 Task: Add Sprouts Organic Canola Oil to the cart.
Action: Mouse moved to (17, 71)
Screenshot: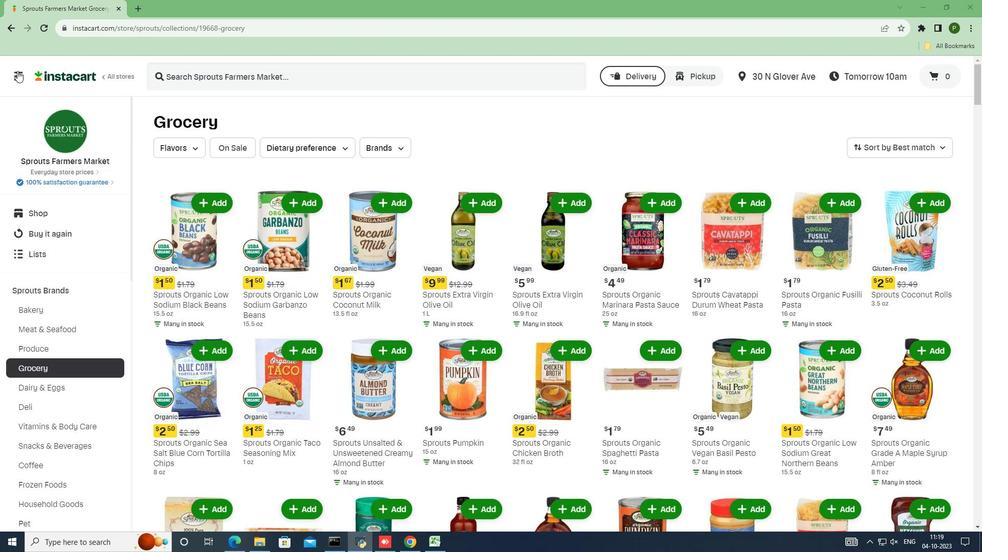 
Action: Mouse pressed left at (17, 71)
Screenshot: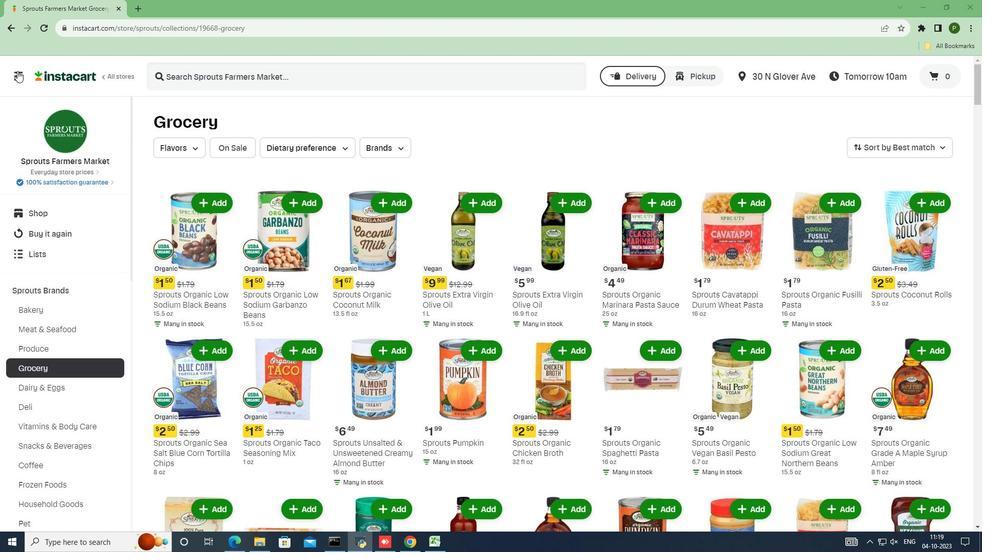 
Action: Mouse moved to (49, 288)
Screenshot: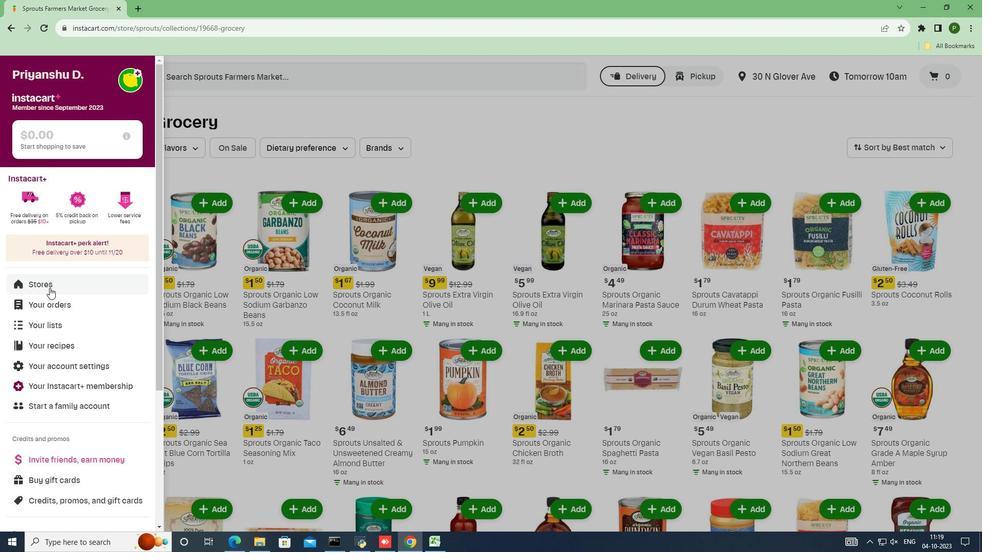 
Action: Mouse pressed left at (49, 288)
Screenshot: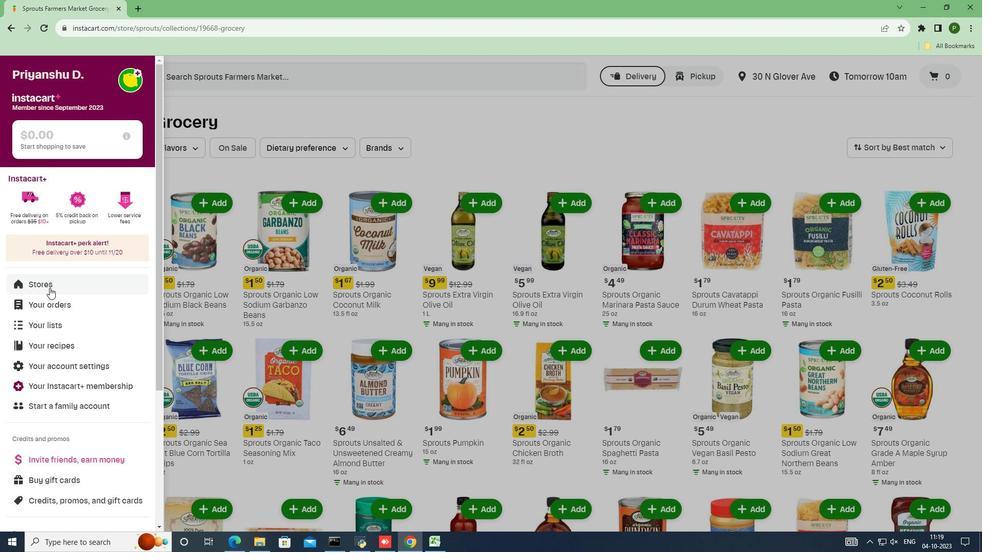 
Action: Mouse moved to (237, 116)
Screenshot: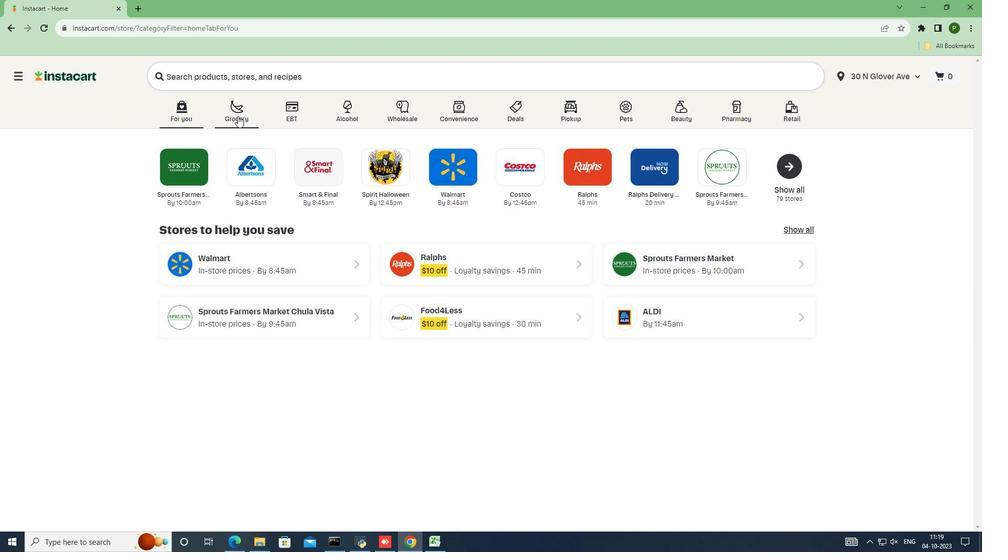 
Action: Mouse pressed left at (237, 116)
Screenshot: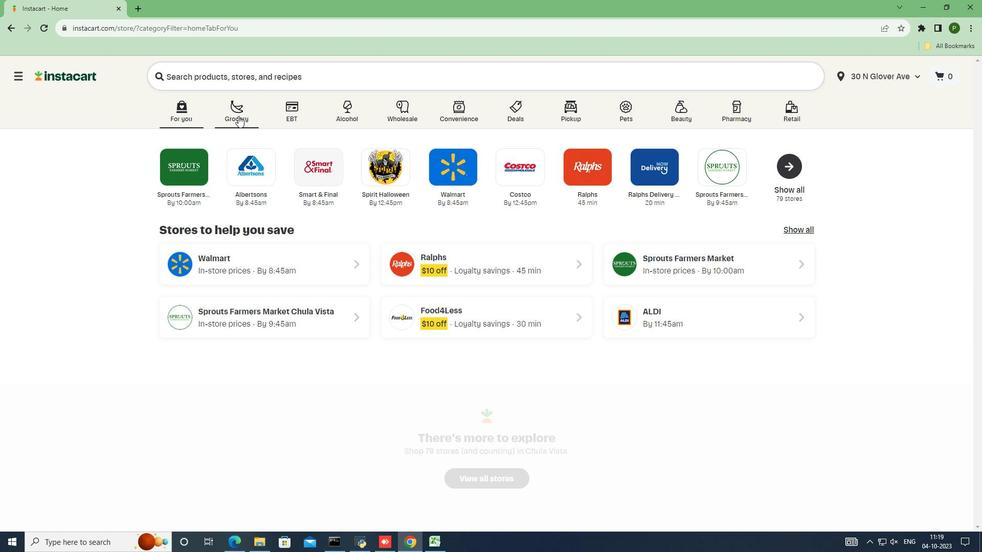 
Action: Mouse moved to (636, 238)
Screenshot: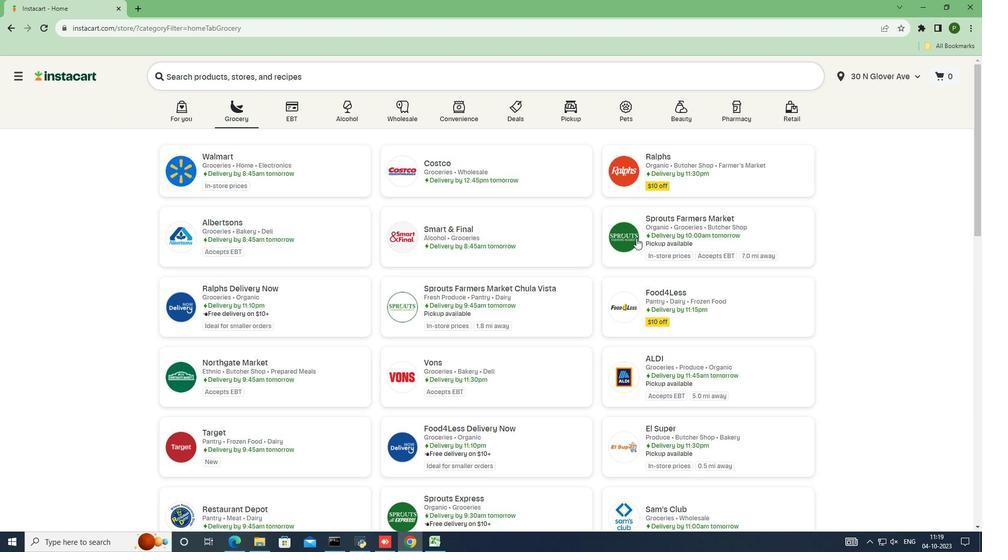 
Action: Mouse pressed left at (636, 238)
Screenshot: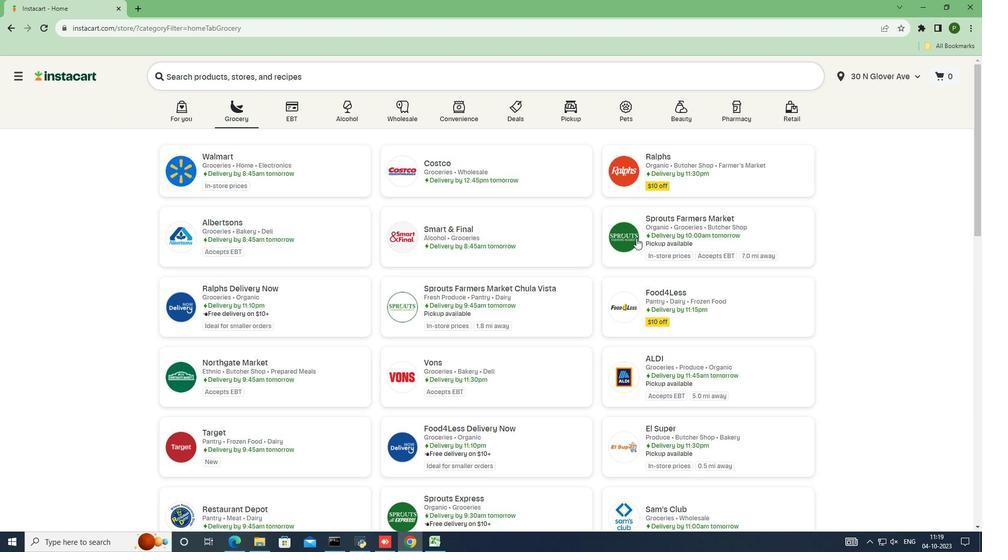 
Action: Mouse moved to (73, 292)
Screenshot: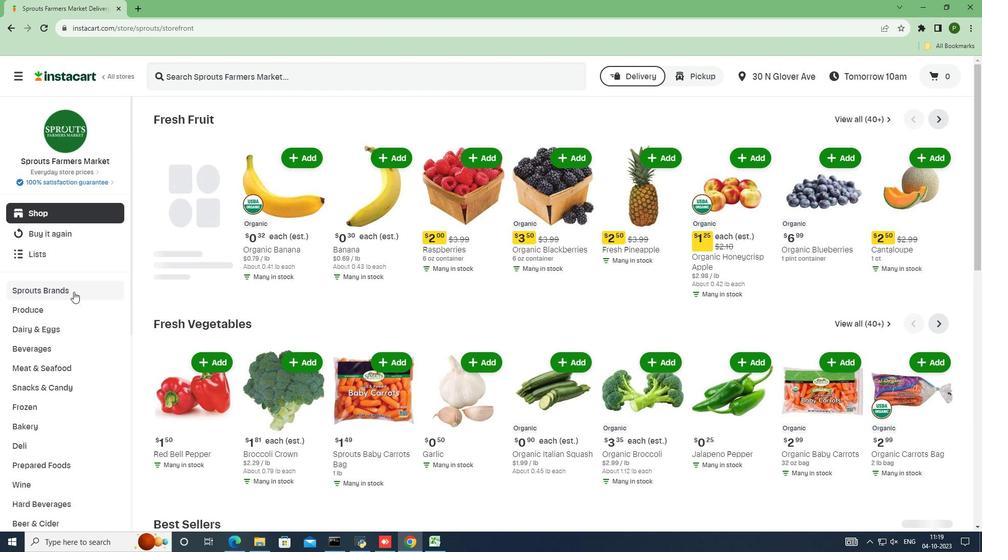 
Action: Mouse pressed left at (73, 292)
Screenshot: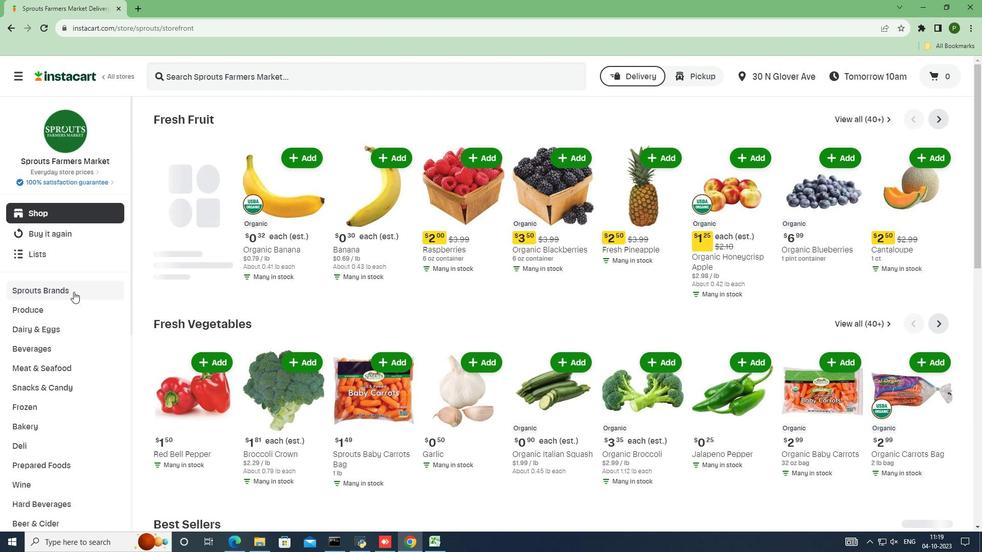 
Action: Mouse moved to (53, 368)
Screenshot: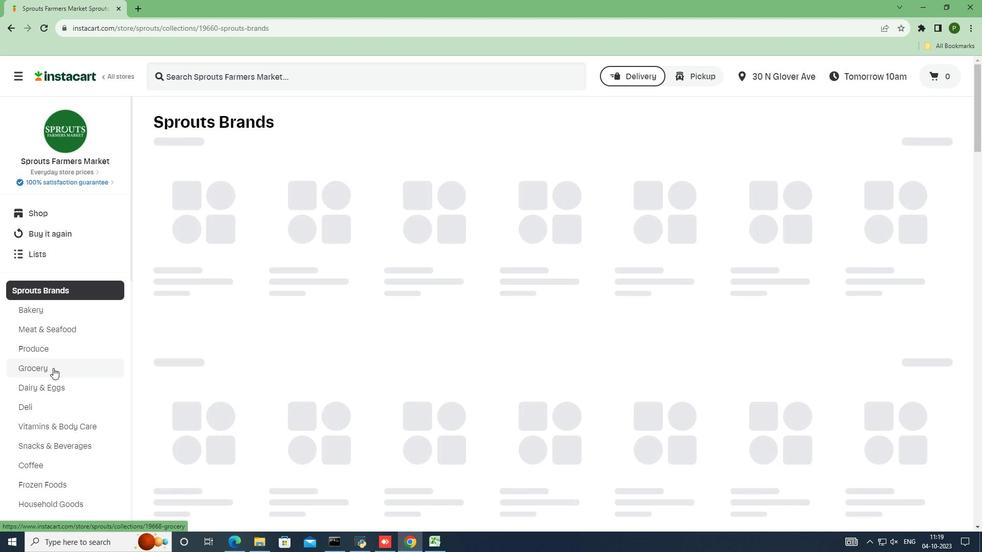 
Action: Mouse pressed left at (53, 368)
Screenshot: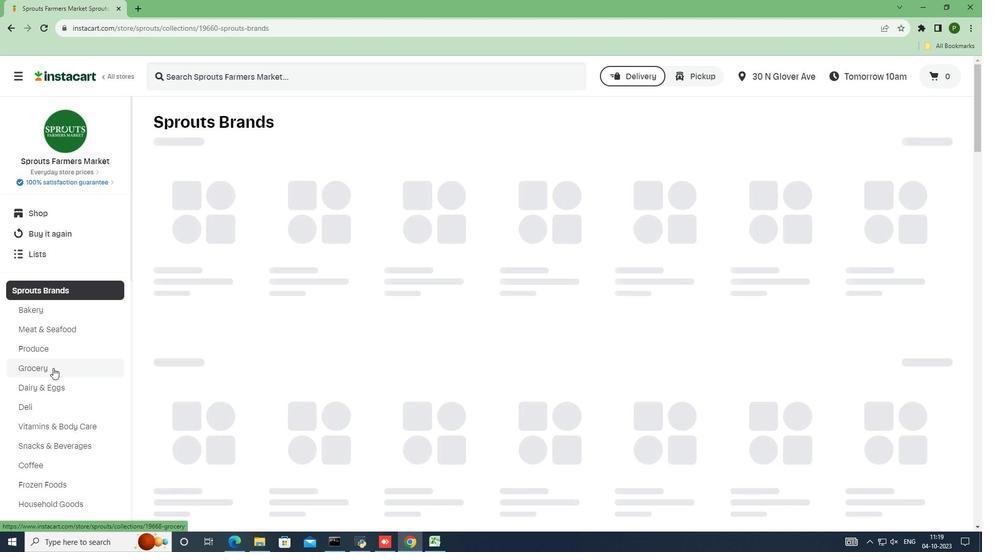 
Action: Mouse moved to (219, 206)
Screenshot: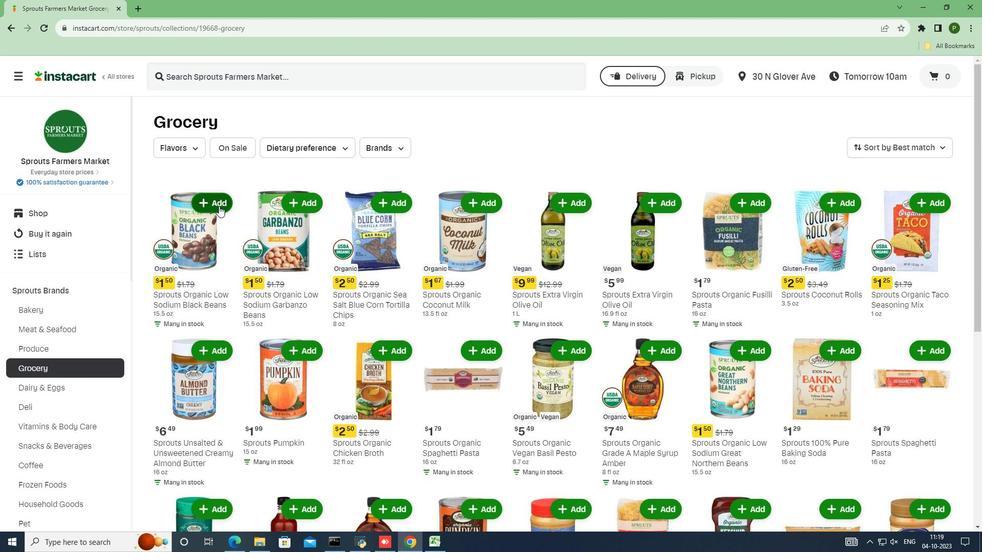 
Action: Mouse scrolled (219, 205) with delta (0, 0)
Screenshot: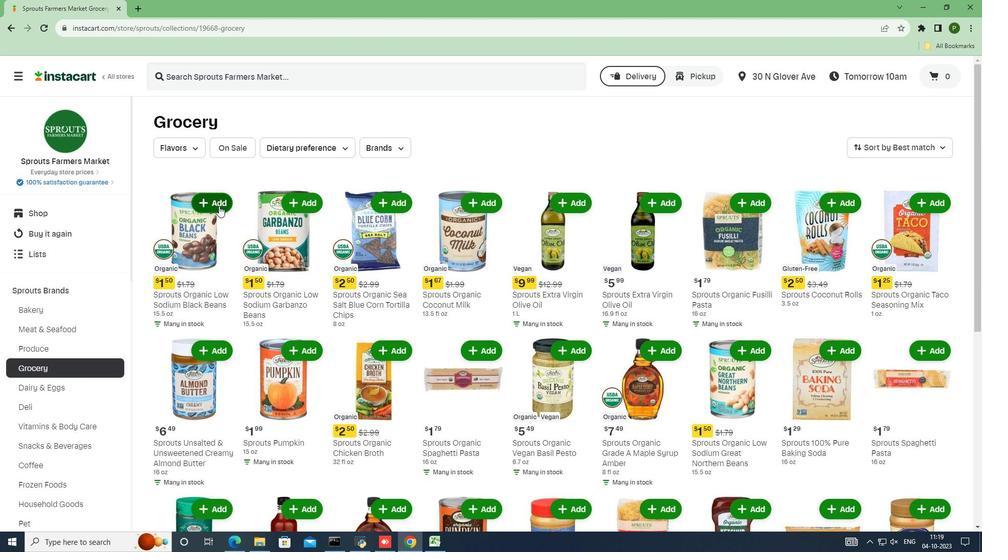 
Action: Mouse scrolled (219, 205) with delta (0, 0)
Screenshot: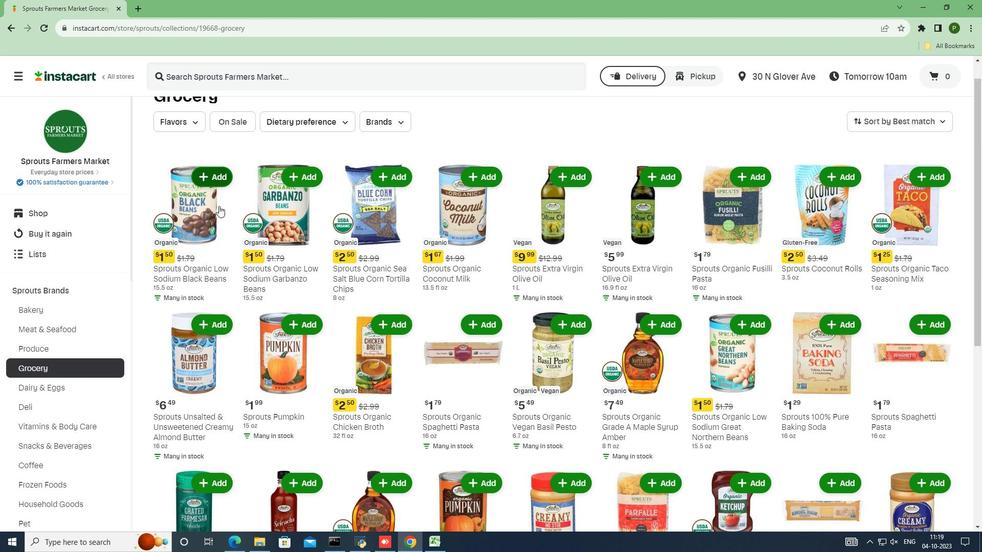 
Action: Mouse moved to (234, 199)
Screenshot: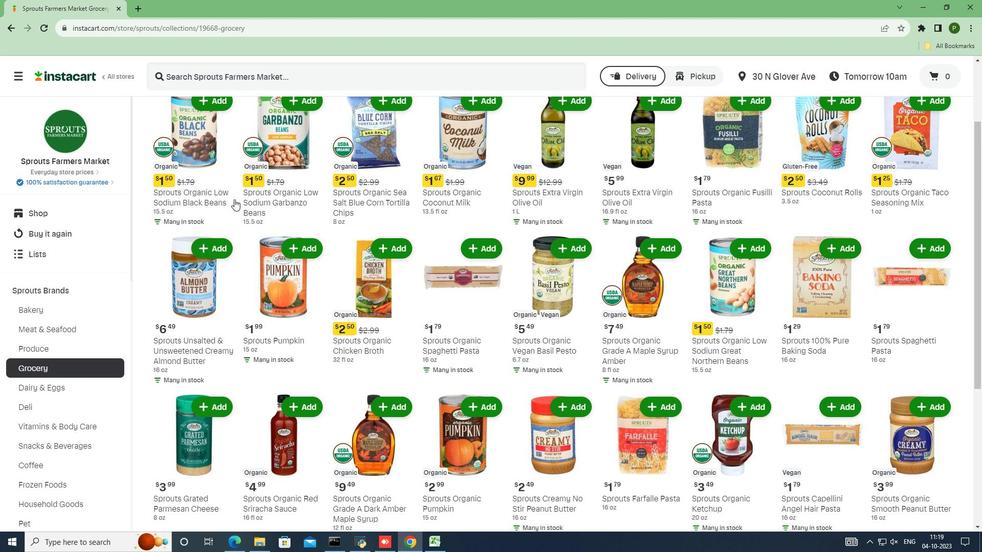 
Action: Mouse scrolled (234, 199) with delta (0, 0)
Screenshot: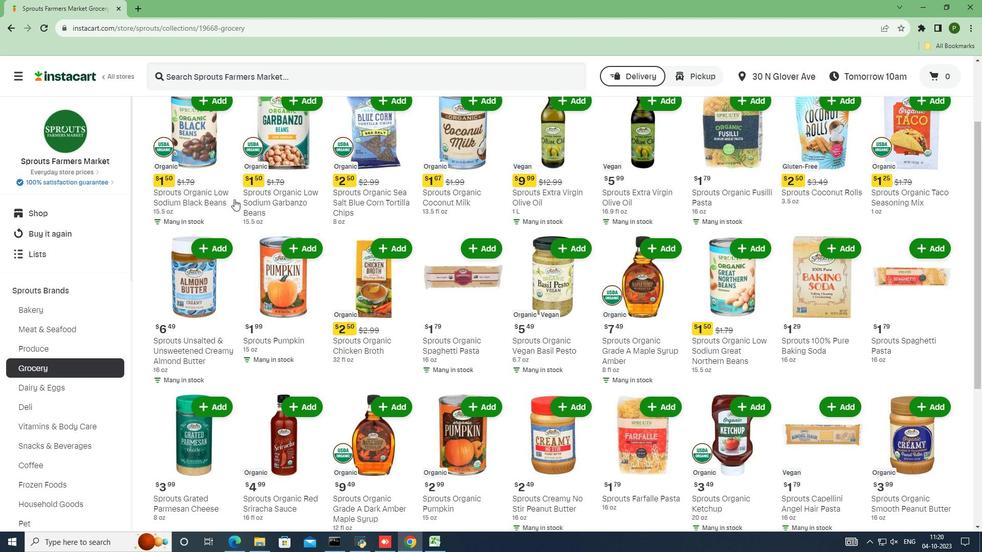 
Action: Mouse scrolled (234, 199) with delta (0, 0)
Screenshot: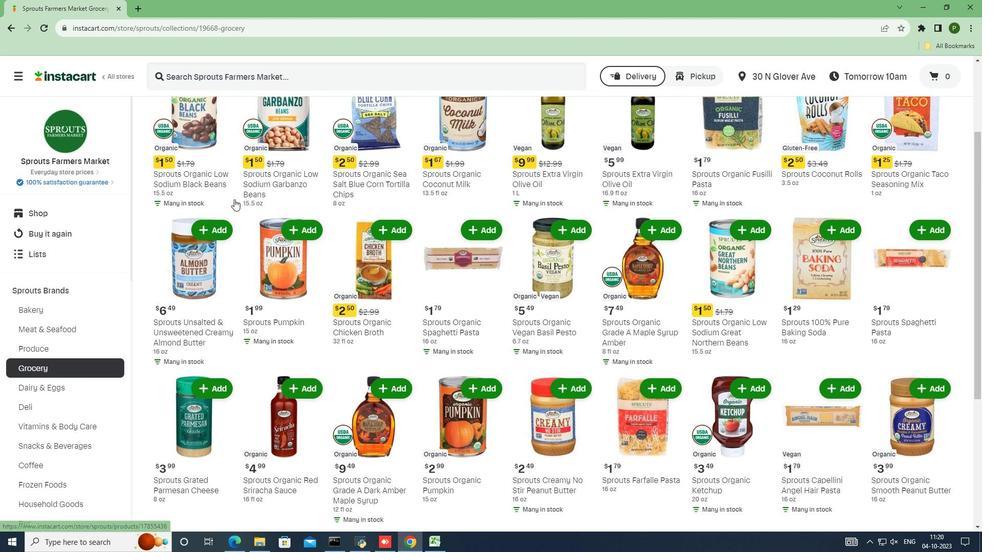 
Action: Mouse moved to (235, 205)
Screenshot: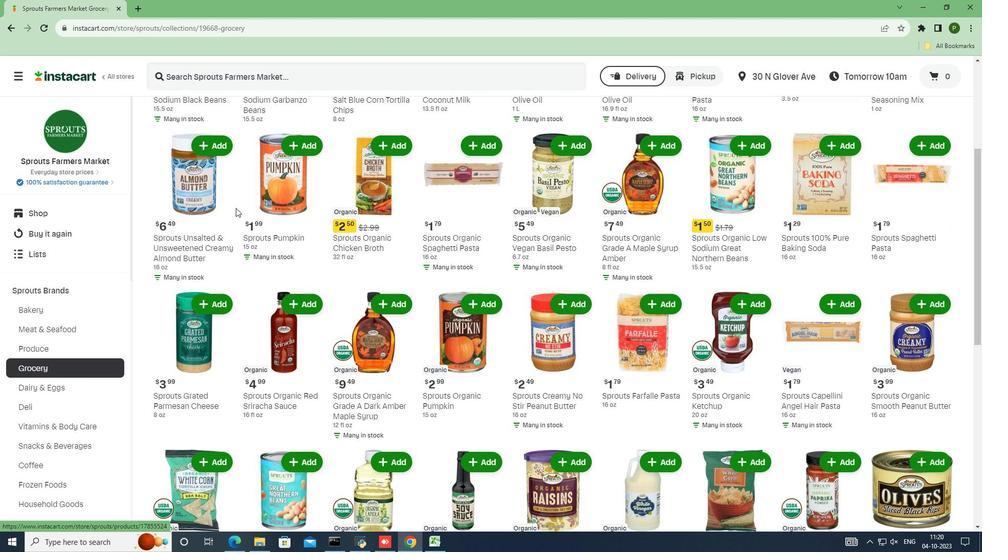 
Action: Mouse scrolled (235, 204) with delta (0, 0)
Screenshot: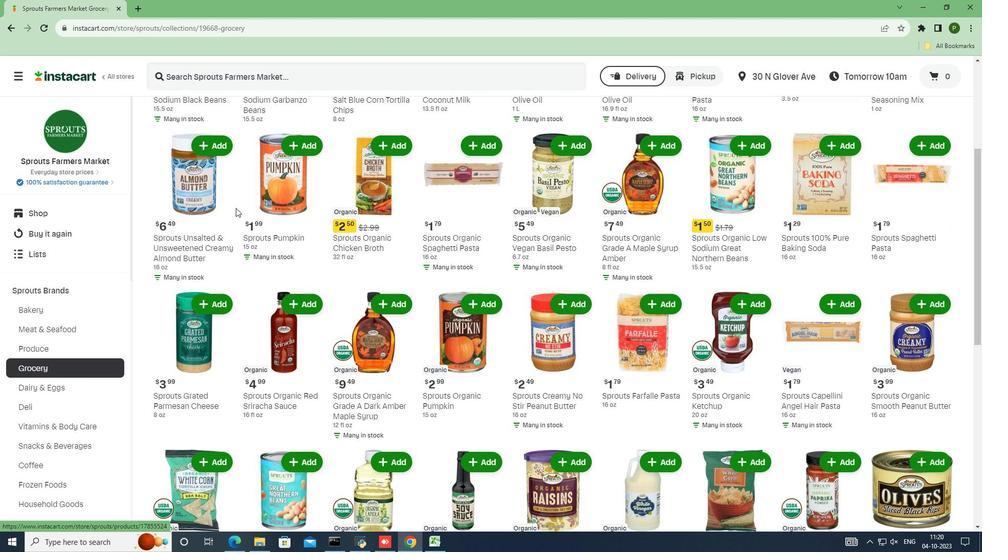
Action: Mouse moved to (235, 208)
Screenshot: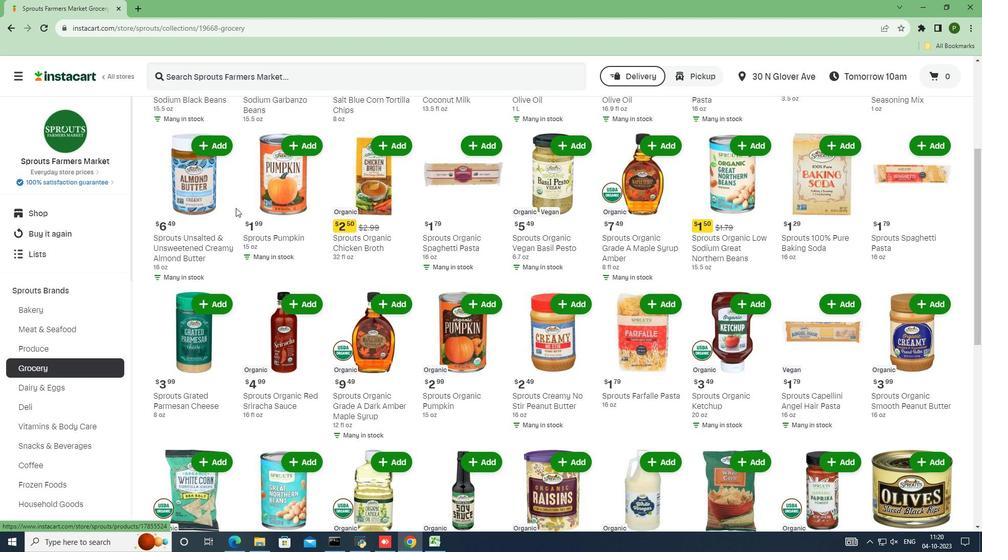 
Action: Mouse scrolled (235, 207) with delta (0, 0)
Screenshot: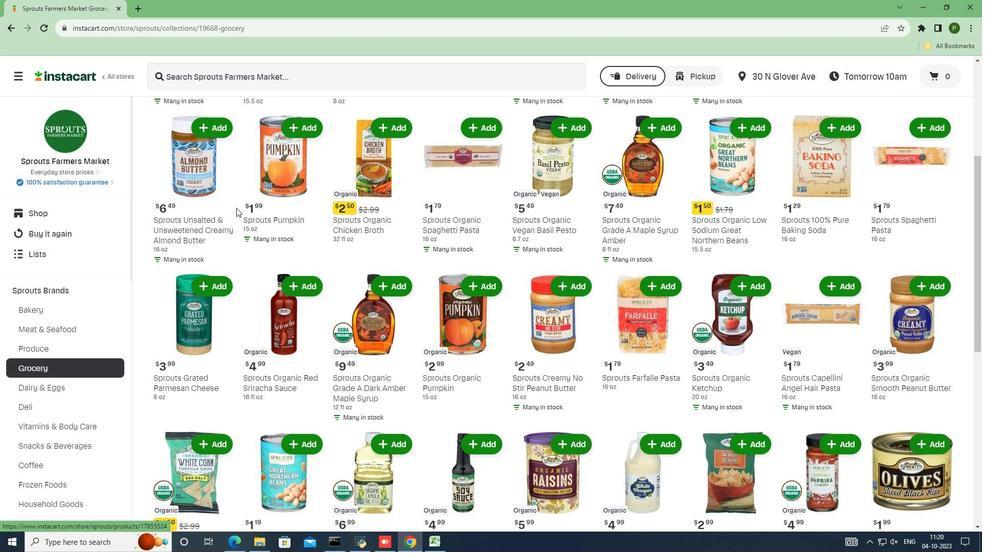 
Action: Mouse moved to (236, 208)
Screenshot: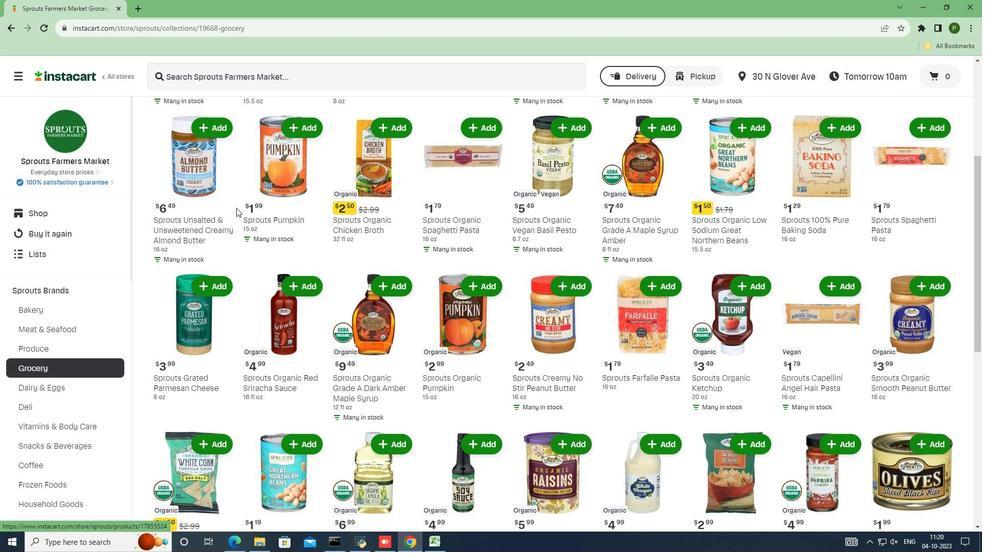 
Action: Mouse scrolled (236, 207) with delta (0, 0)
Screenshot: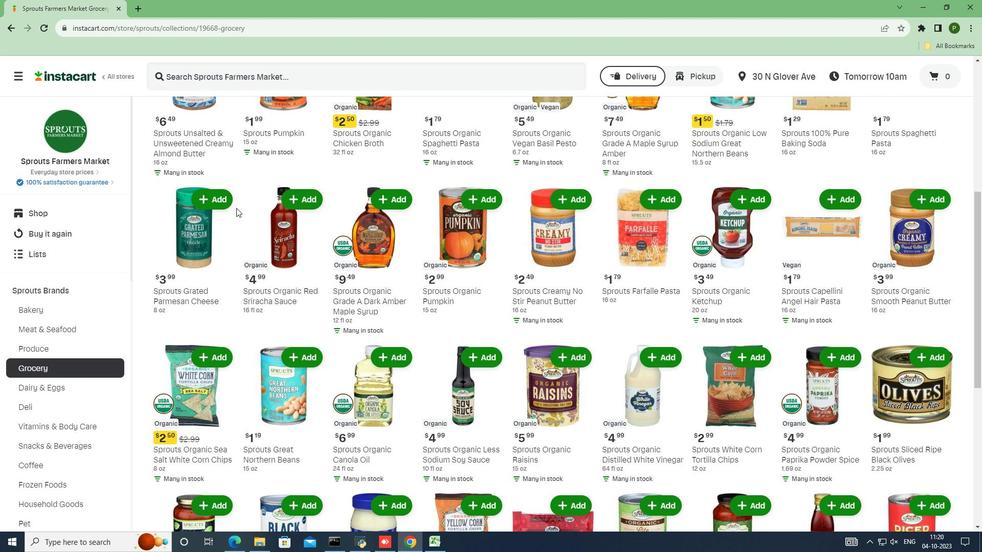 
Action: Mouse scrolled (236, 207) with delta (0, 0)
Screenshot: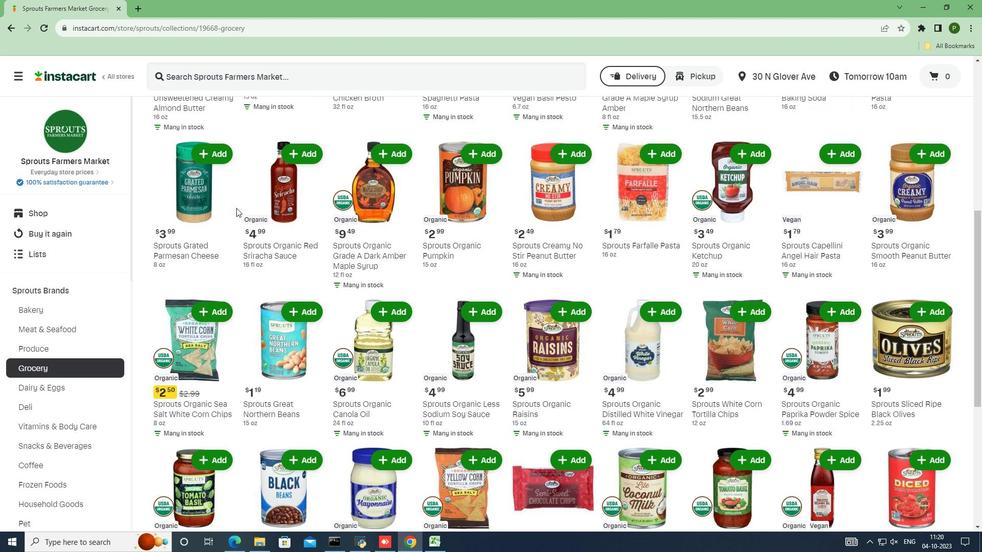 
Action: Mouse moved to (372, 253)
Screenshot: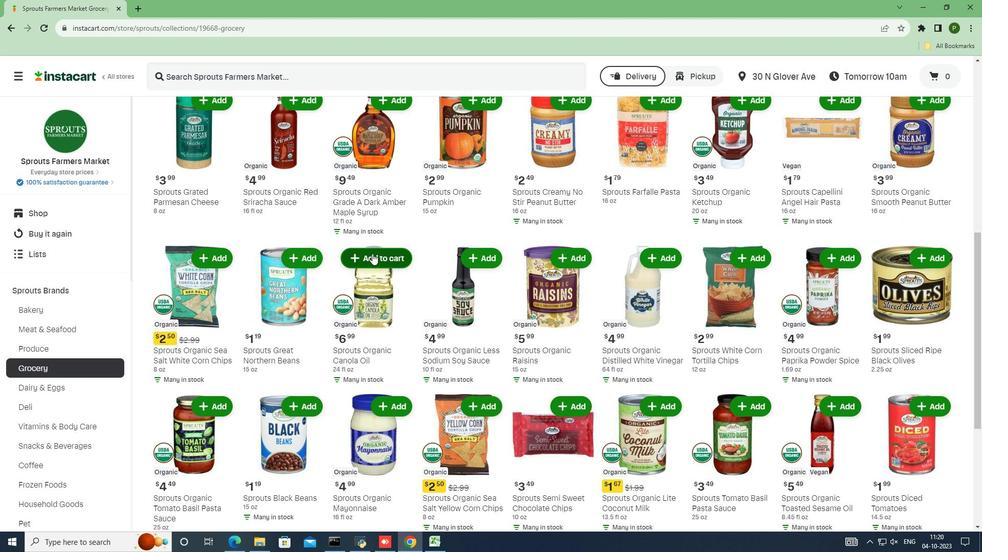 
Action: Mouse pressed left at (372, 253)
Screenshot: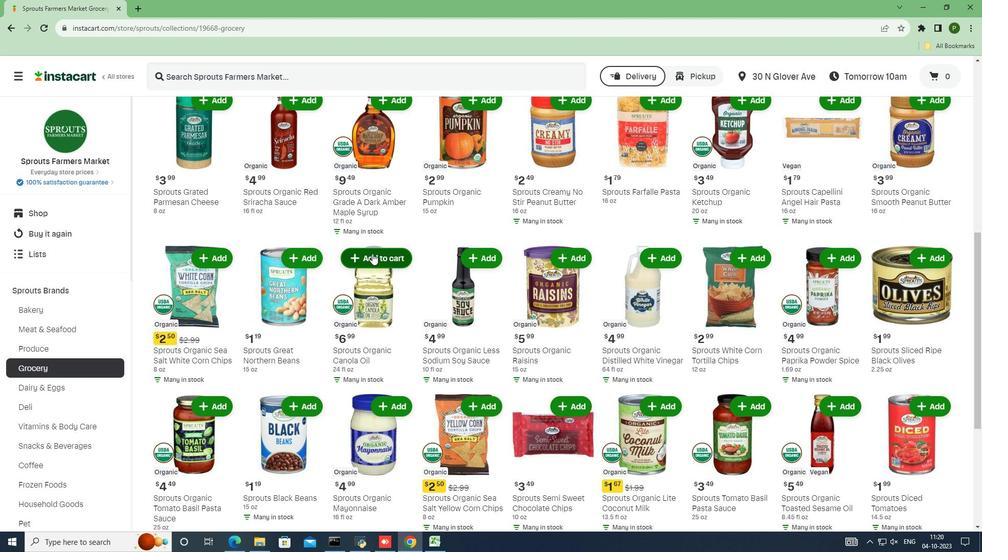 
